 Task: Move the task Fix issue causing slow database queries on high traffic pages to the section Done in the project Trailblazer and filter the tasks in the project by Incomplete tasks.
Action: Mouse moved to (504, 358)
Screenshot: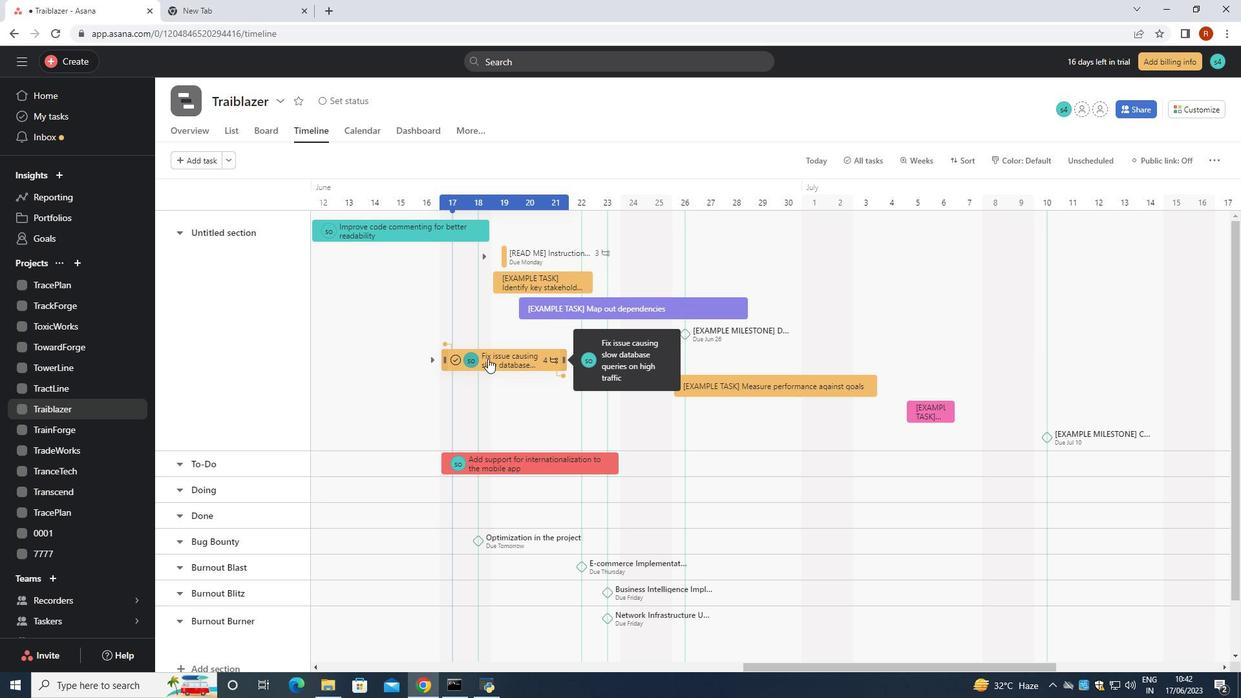 
Action: Mouse pressed left at (504, 358)
Screenshot: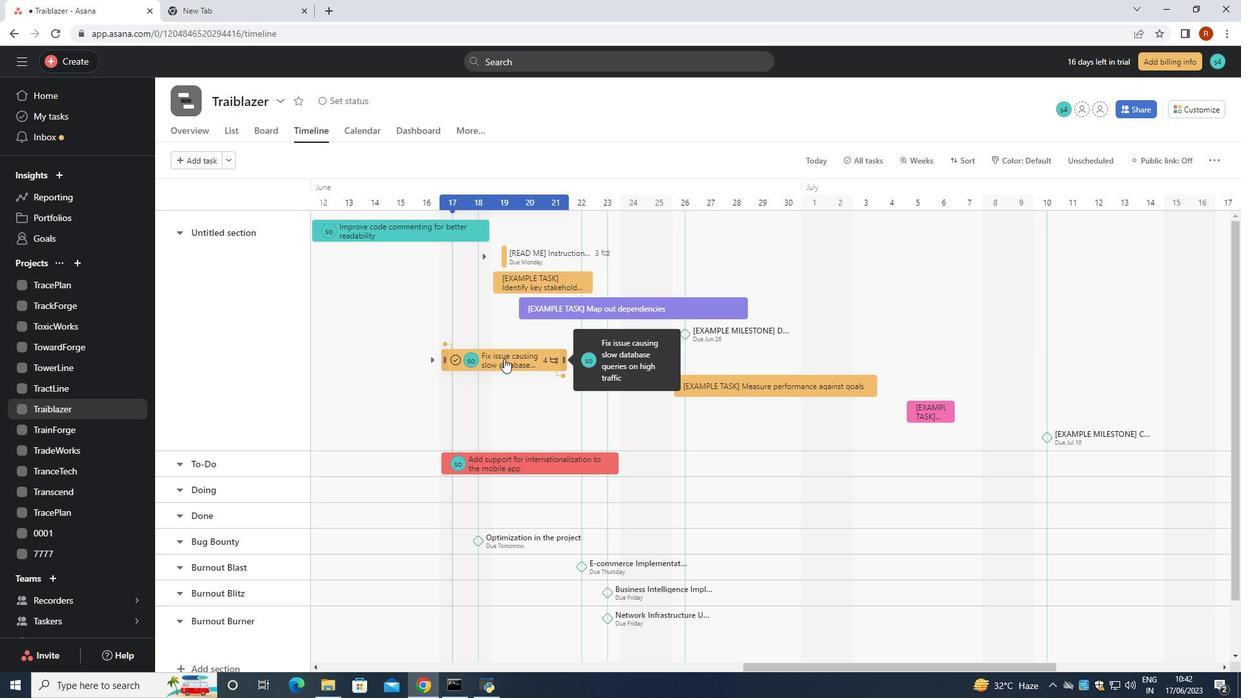 
Action: Mouse moved to (1014, 284)
Screenshot: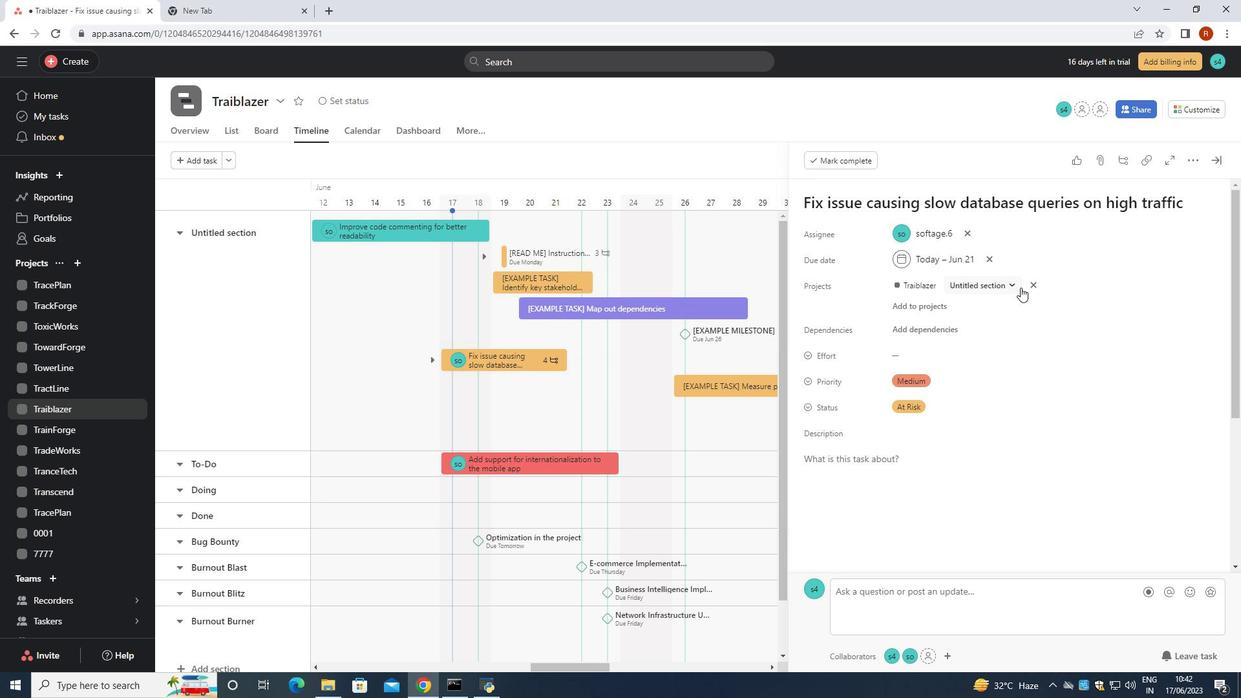 
Action: Mouse pressed left at (1014, 284)
Screenshot: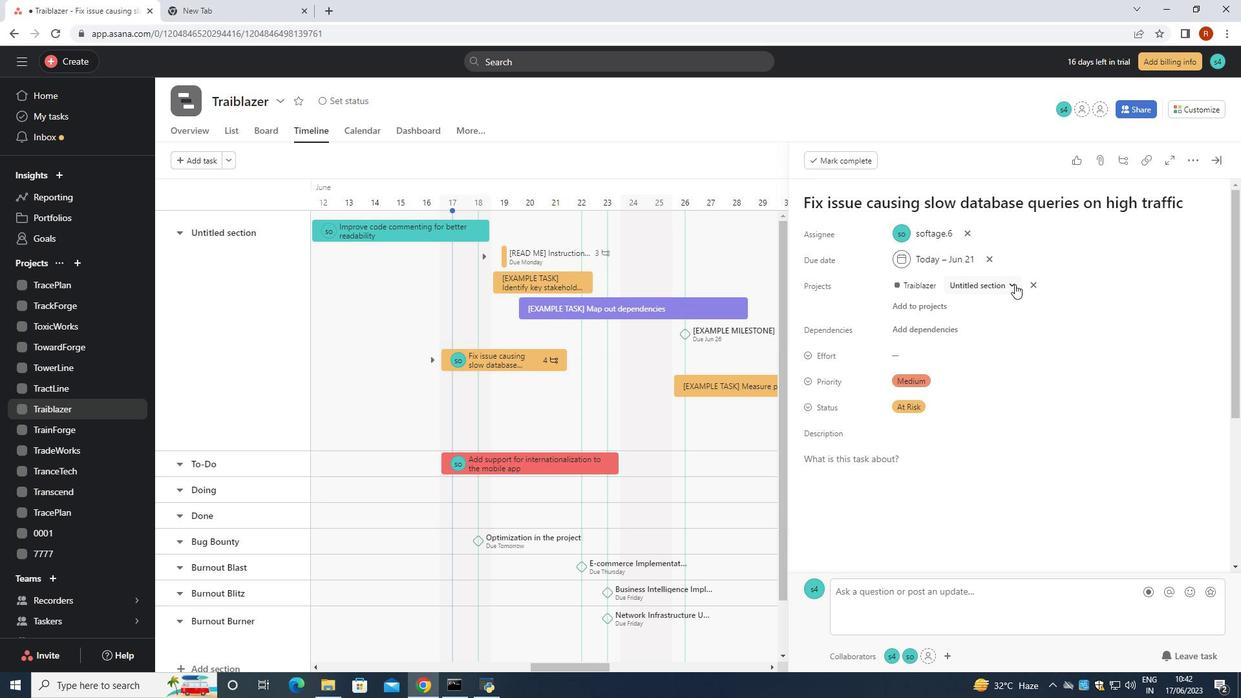 
Action: Mouse moved to (940, 385)
Screenshot: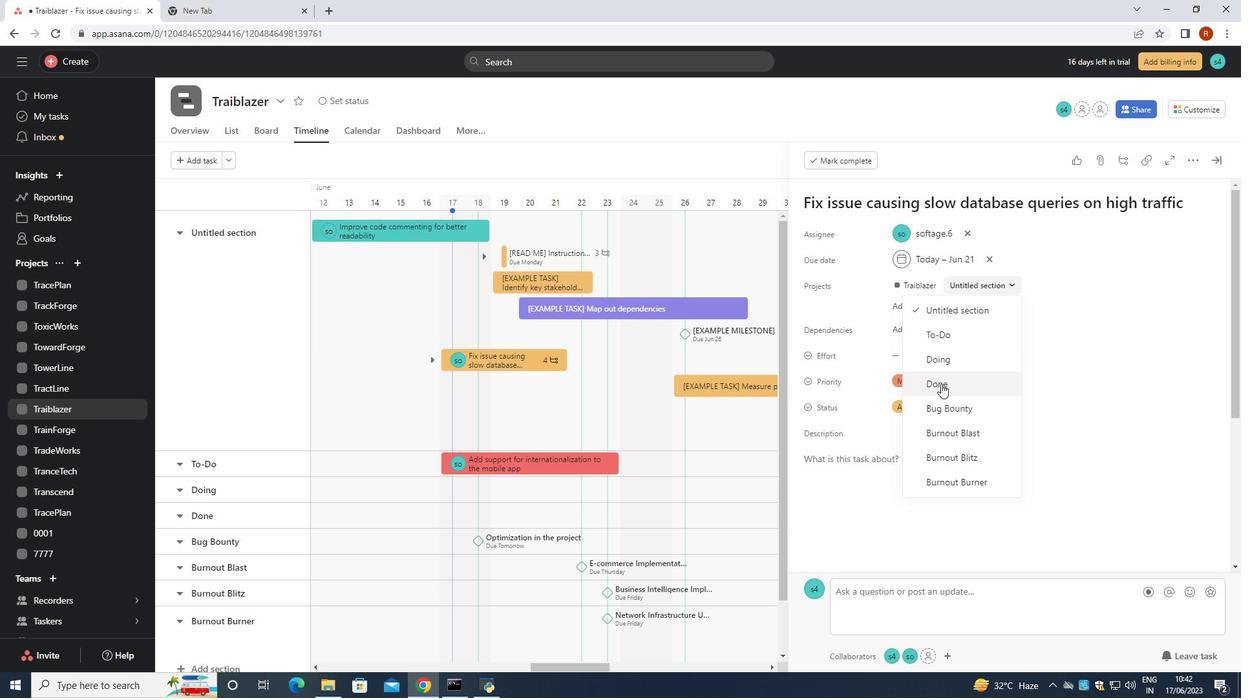 
Action: Mouse pressed left at (940, 385)
Screenshot: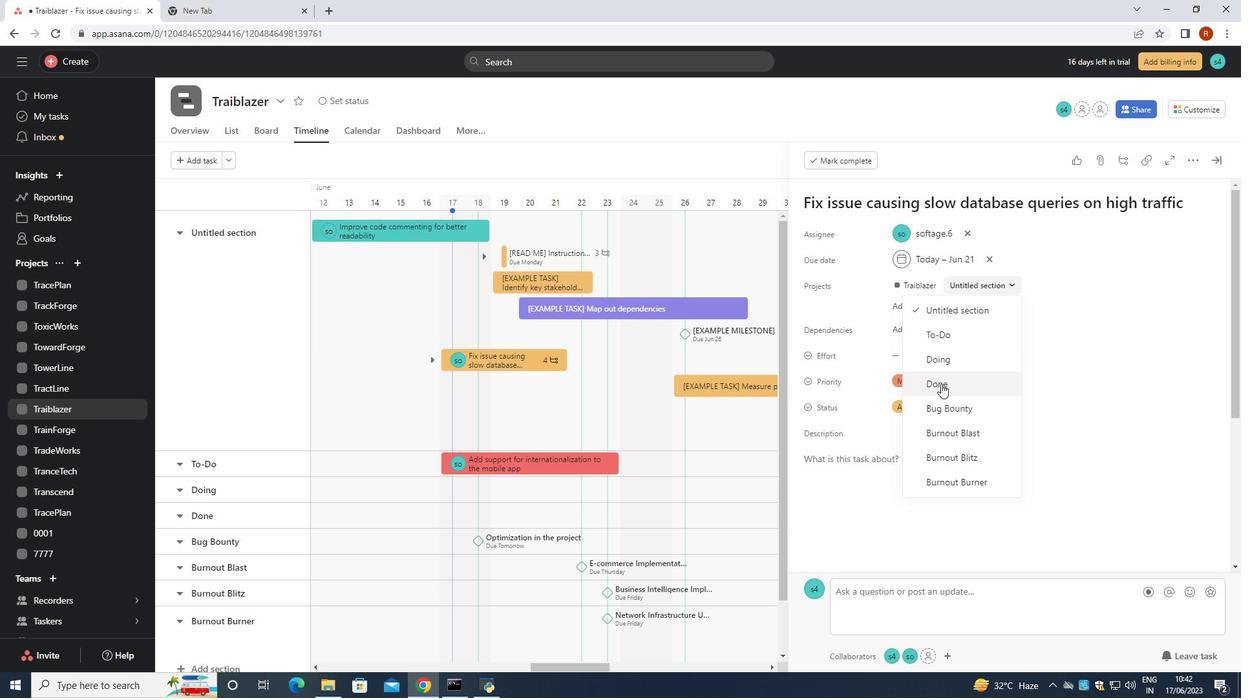 
Action: Mouse moved to (234, 130)
Screenshot: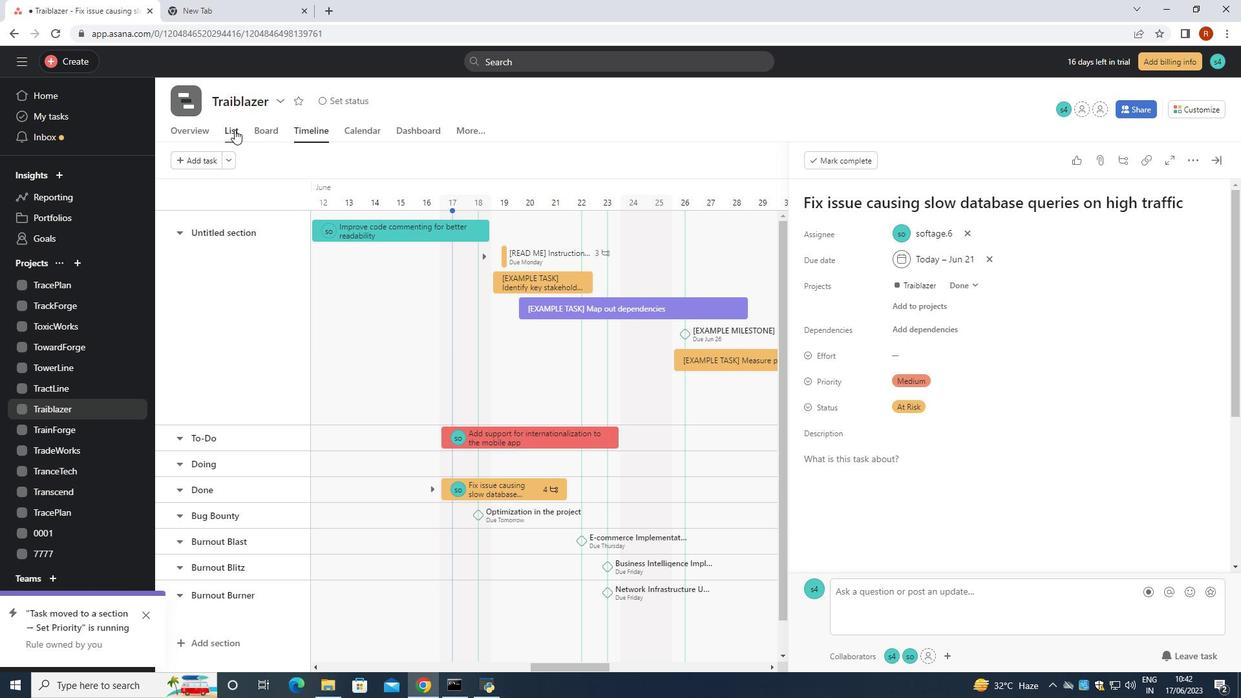 
Action: Mouse pressed left at (234, 130)
Screenshot: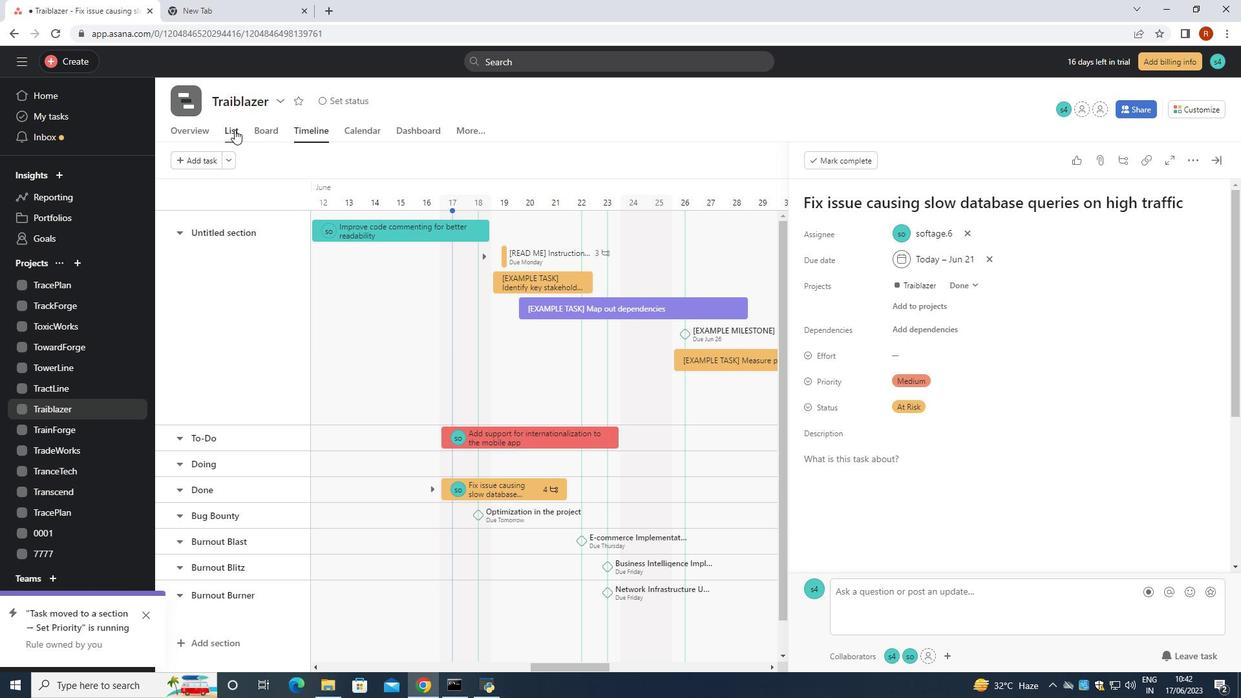 
Action: Mouse moved to (268, 163)
Screenshot: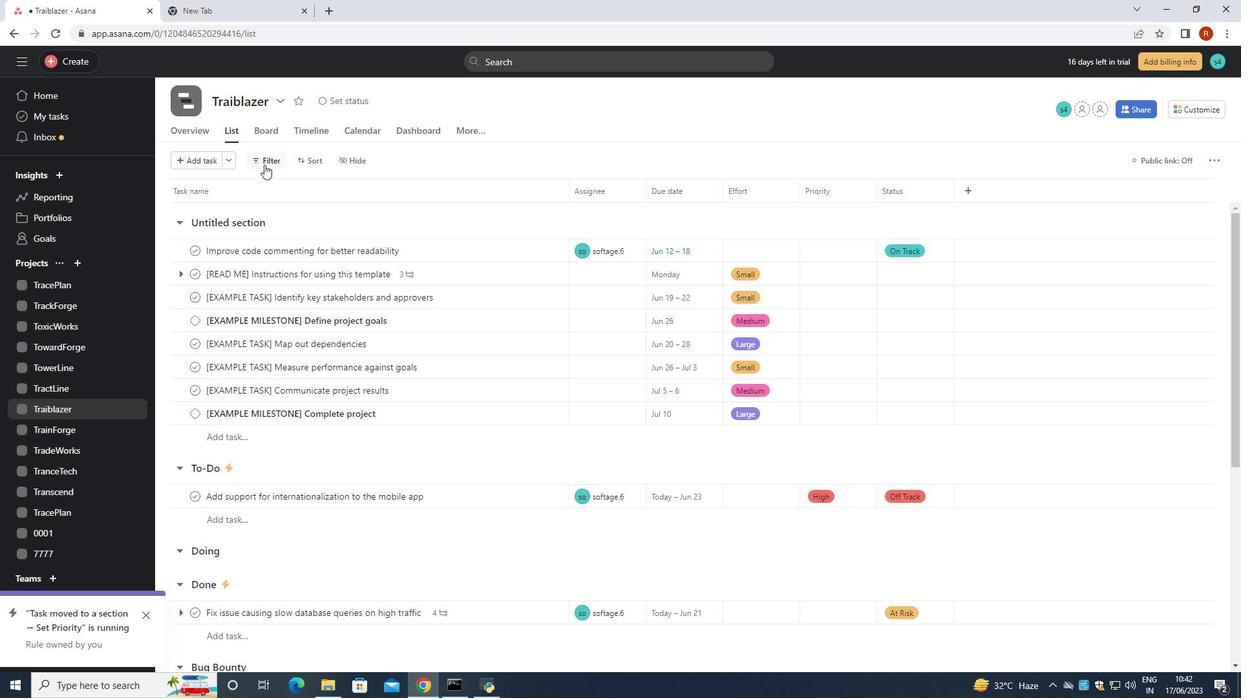 
Action: Mouse pressed left at (268, 163)
Screenshot: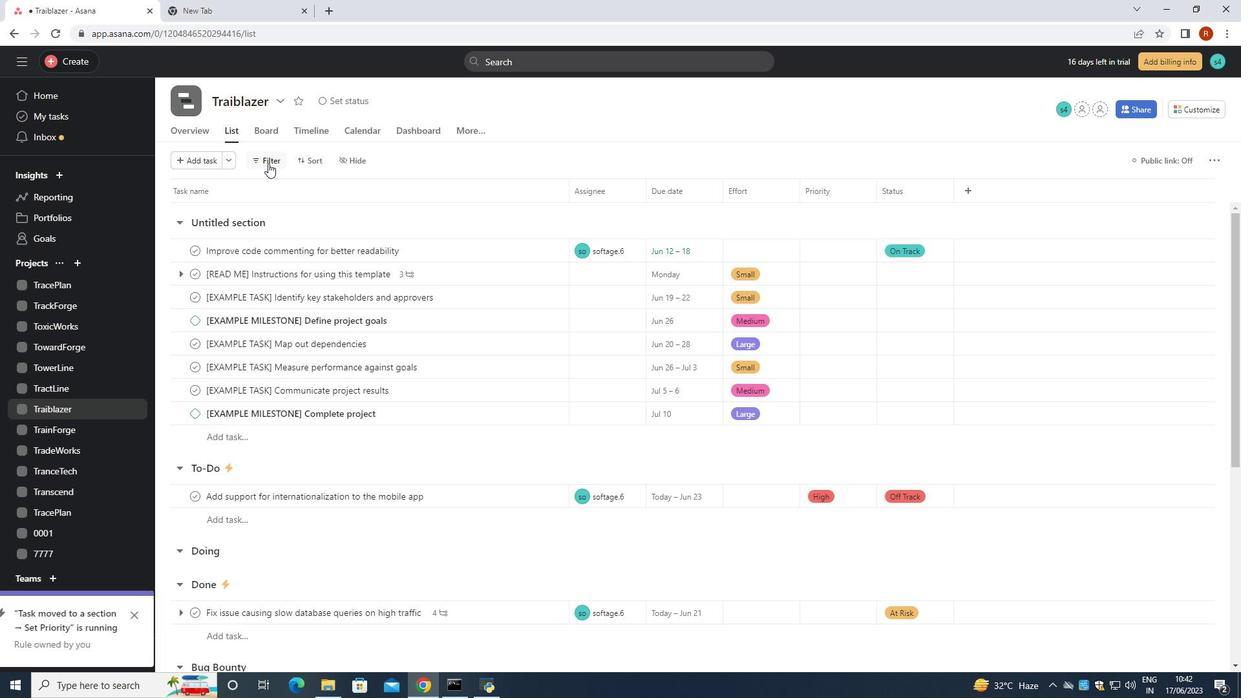 
Action: Mouse moved to (303, 210)
Screenshot: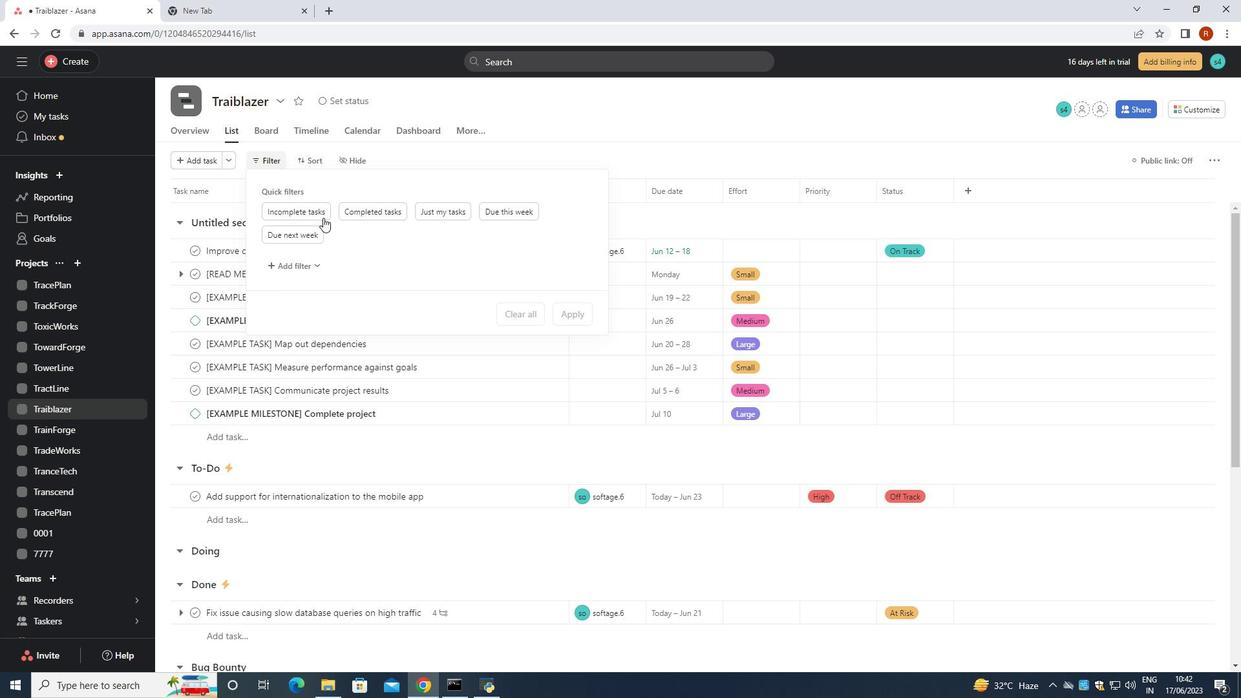 
Action: Mouse pressed left at (303, 210)
Screenshot: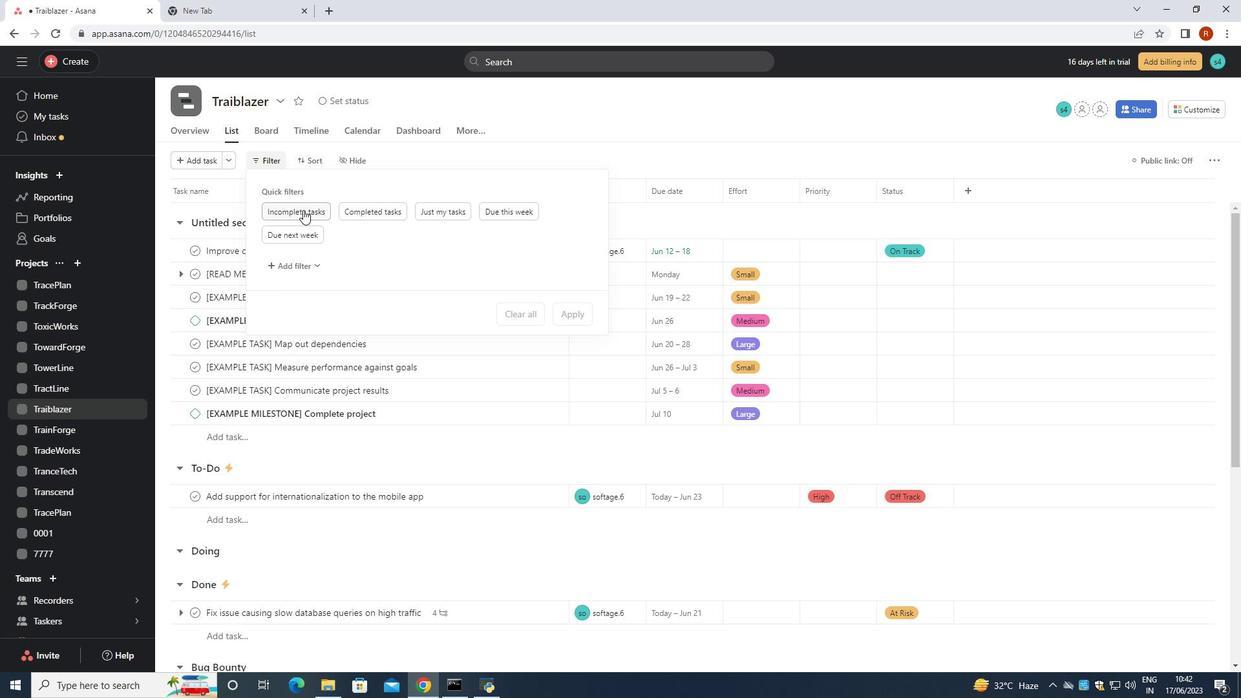 
